 Task: Search for calendar events that end today.
Action: Mouse moved to (7, 72)
Screenshot: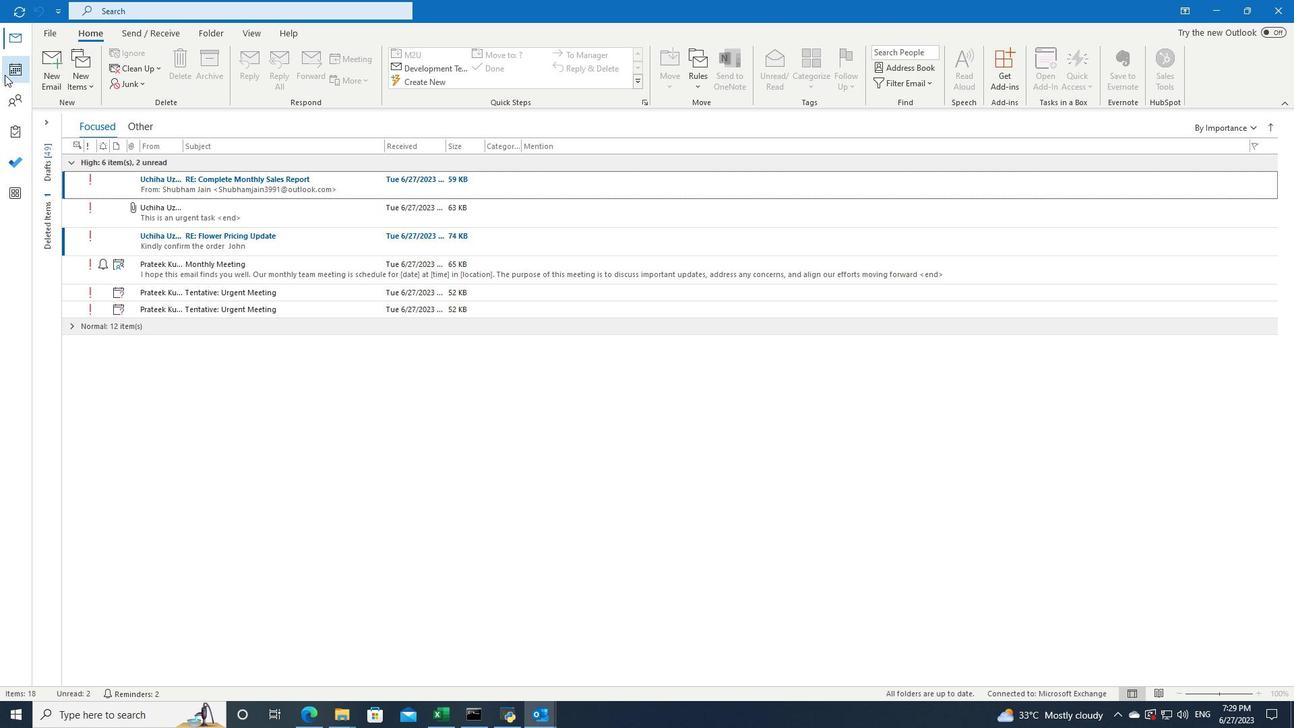 
Action: Mouse pressed left at (7, 72)
Screenshot: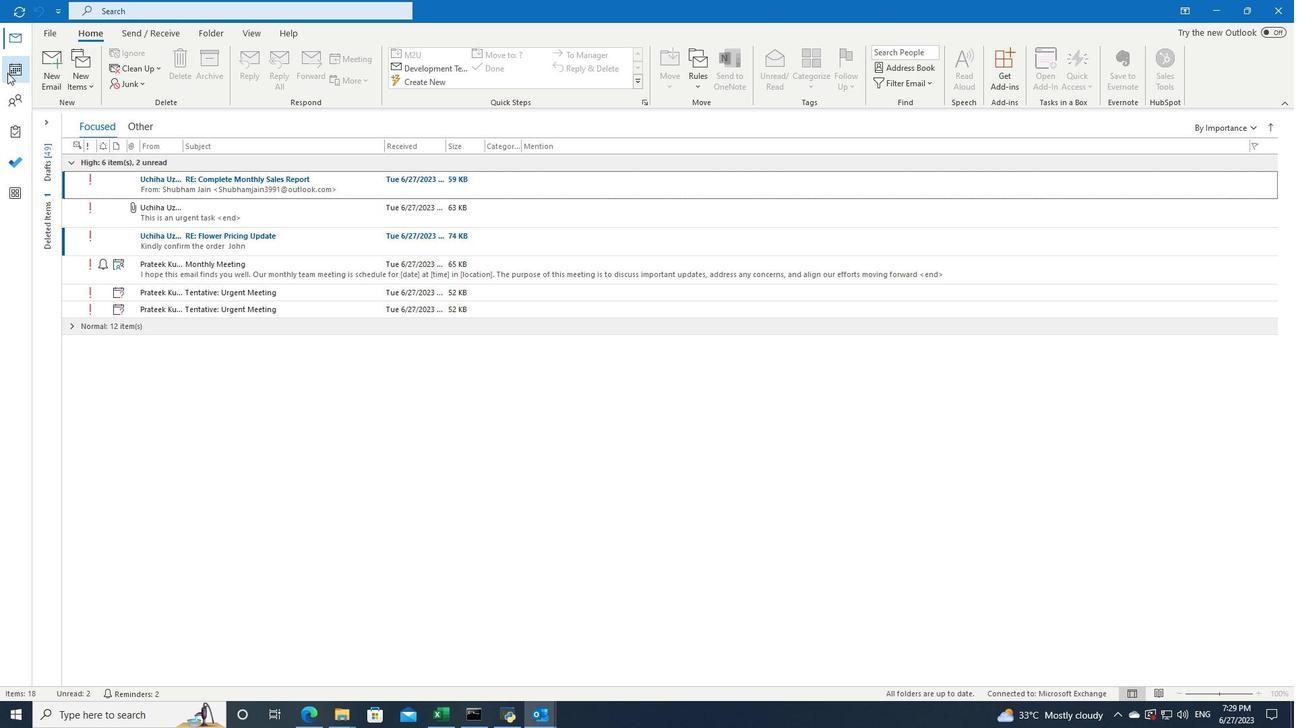 
Action: Mouse moved to (318, 8)
Screenshot: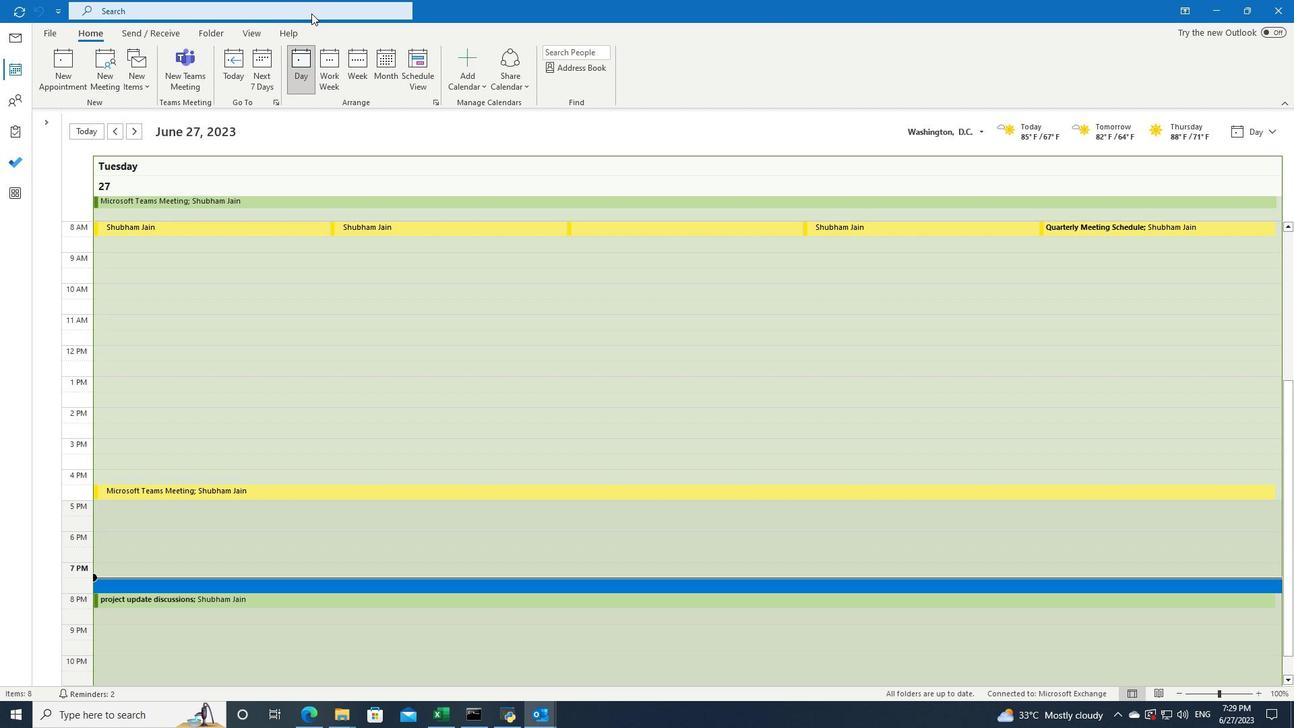 
Action: Mouse pressed left at (318, 8)
Screenshot: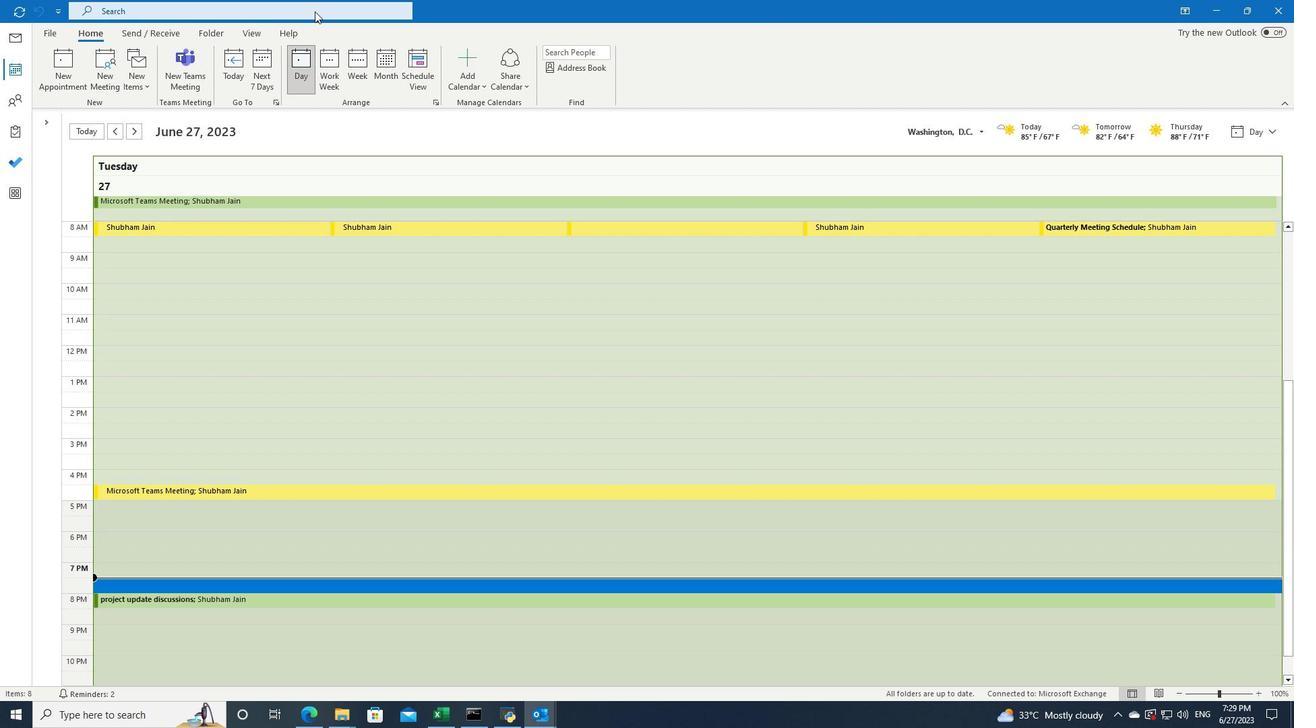 
Action: Mouse moved to (458, 10)
Screenshot: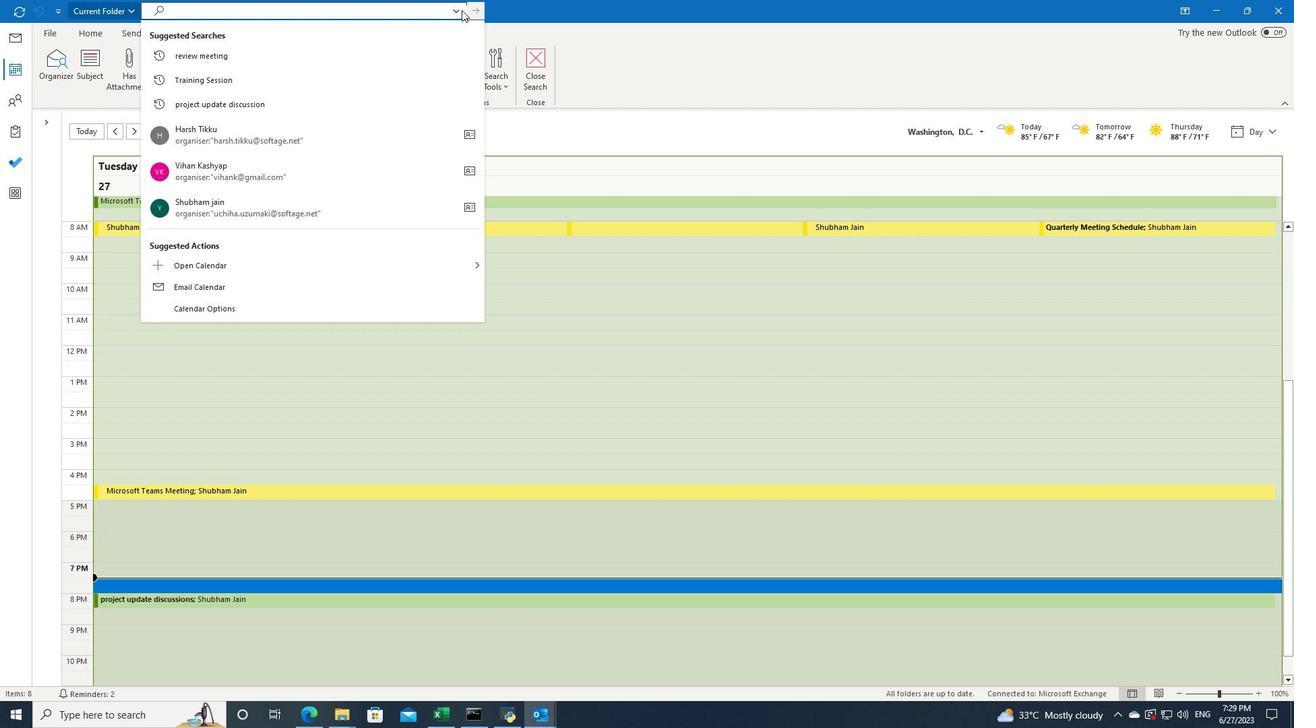 
Action: Mouse pressed left at (458, 10)
Screenshot: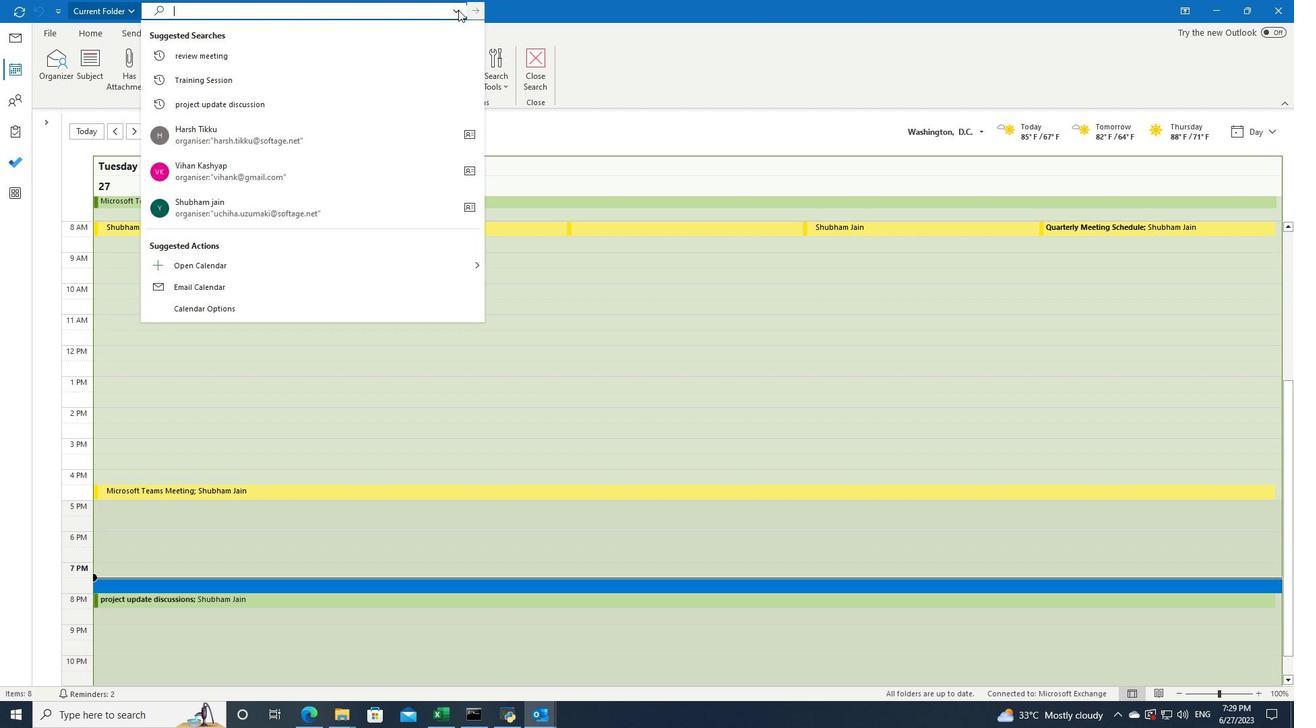 
Action: Mouse moved to (467, 111)
Screenshot: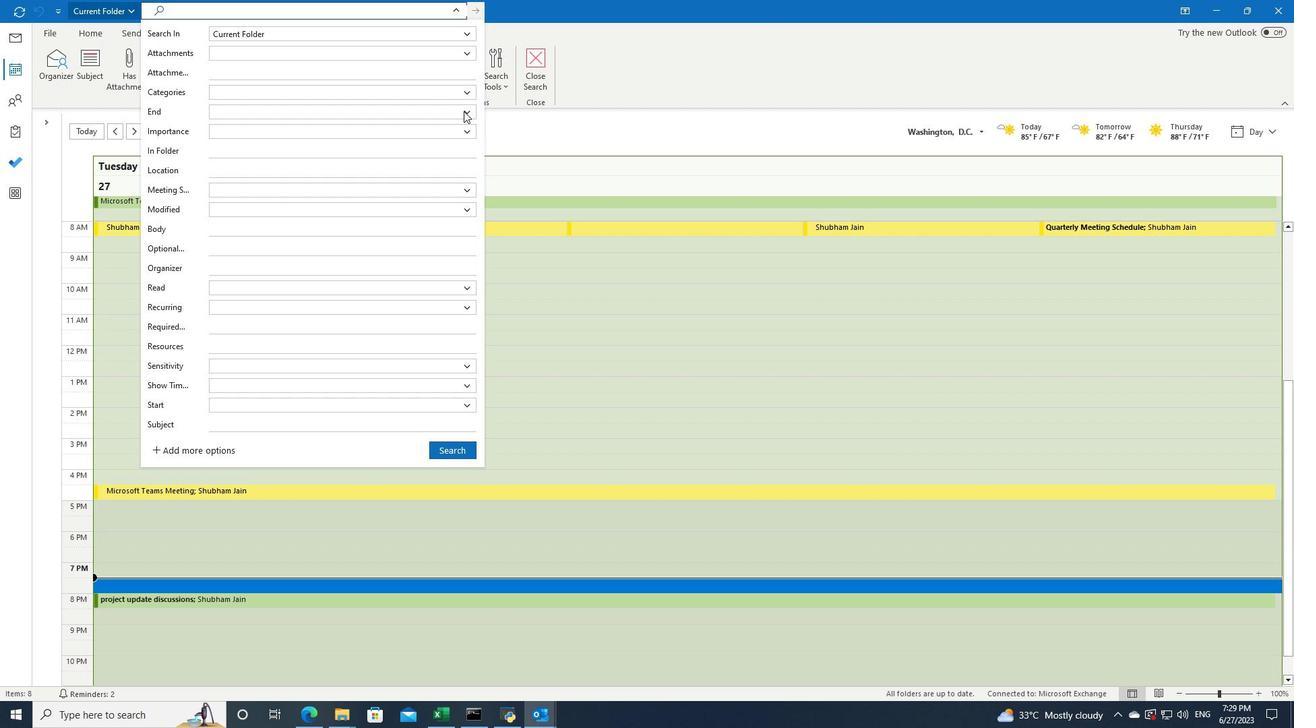 
Action: Mouse pressed left at (467, 111)
Screenshot: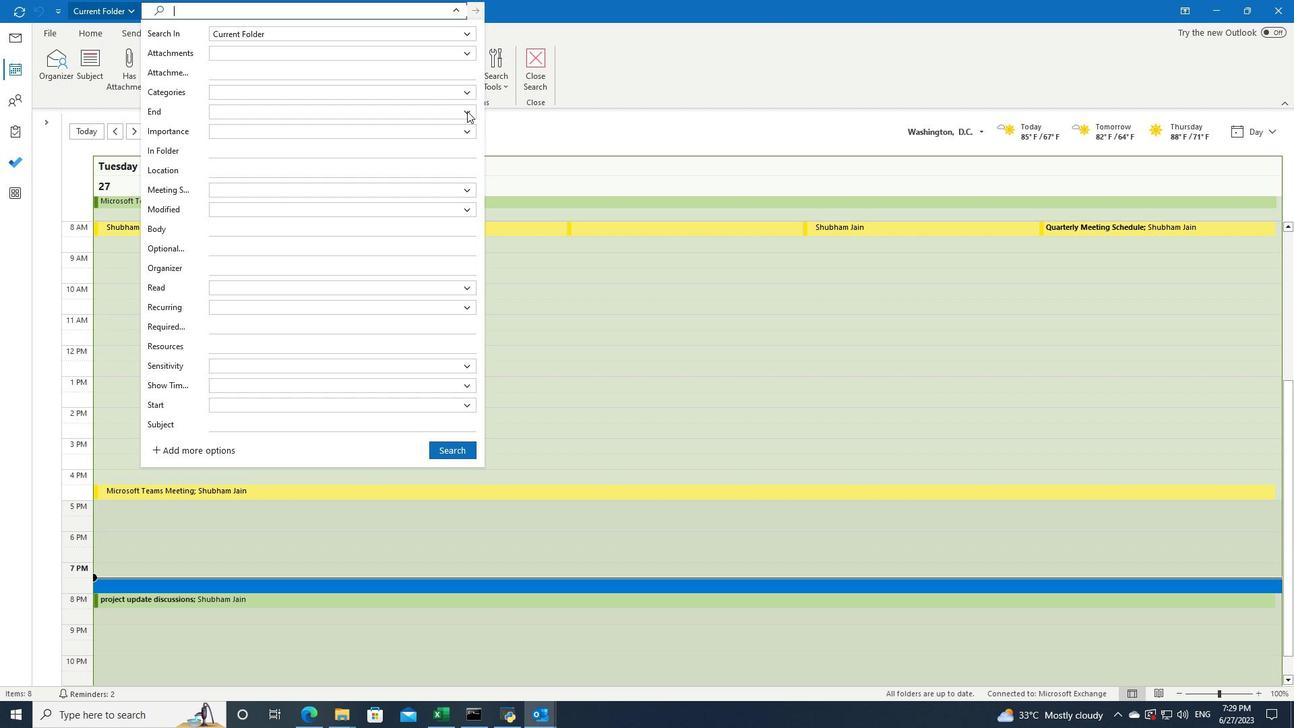 
Action: Mouse moved to (337, 137)
Screenshot: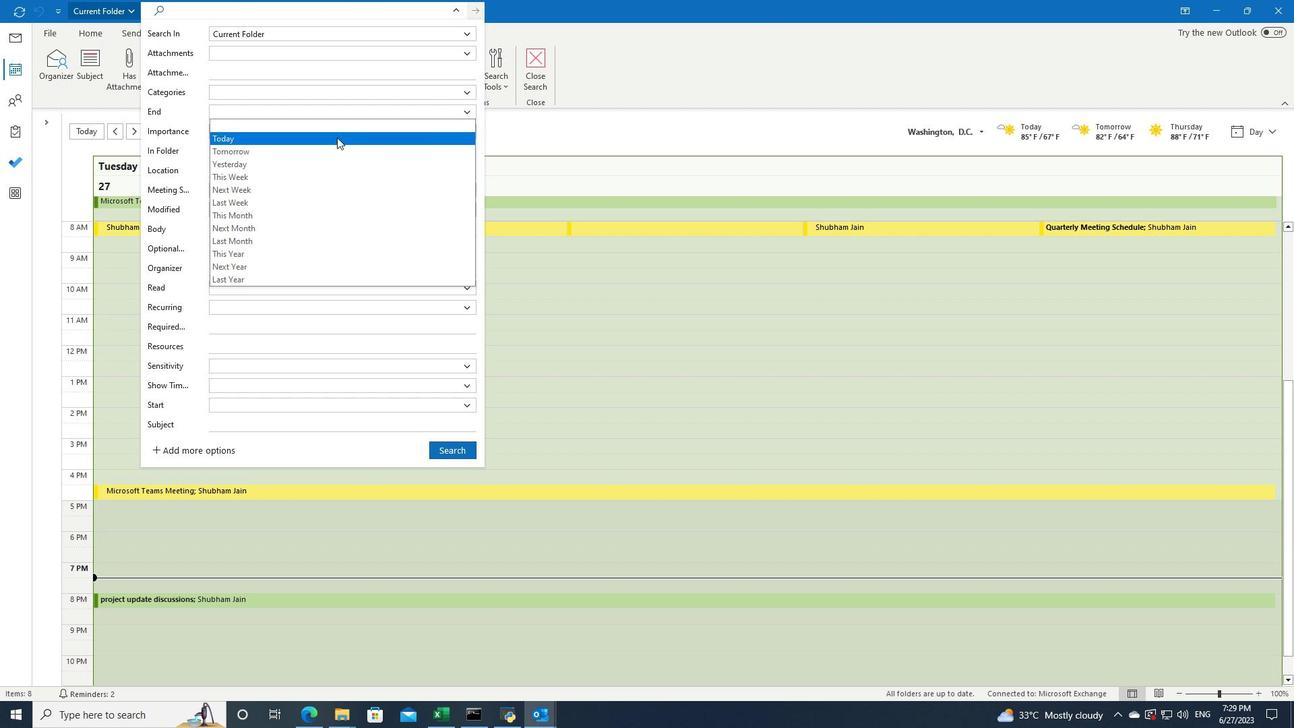 
Action: Mouse pressed left at (337, 137)
Screenshot: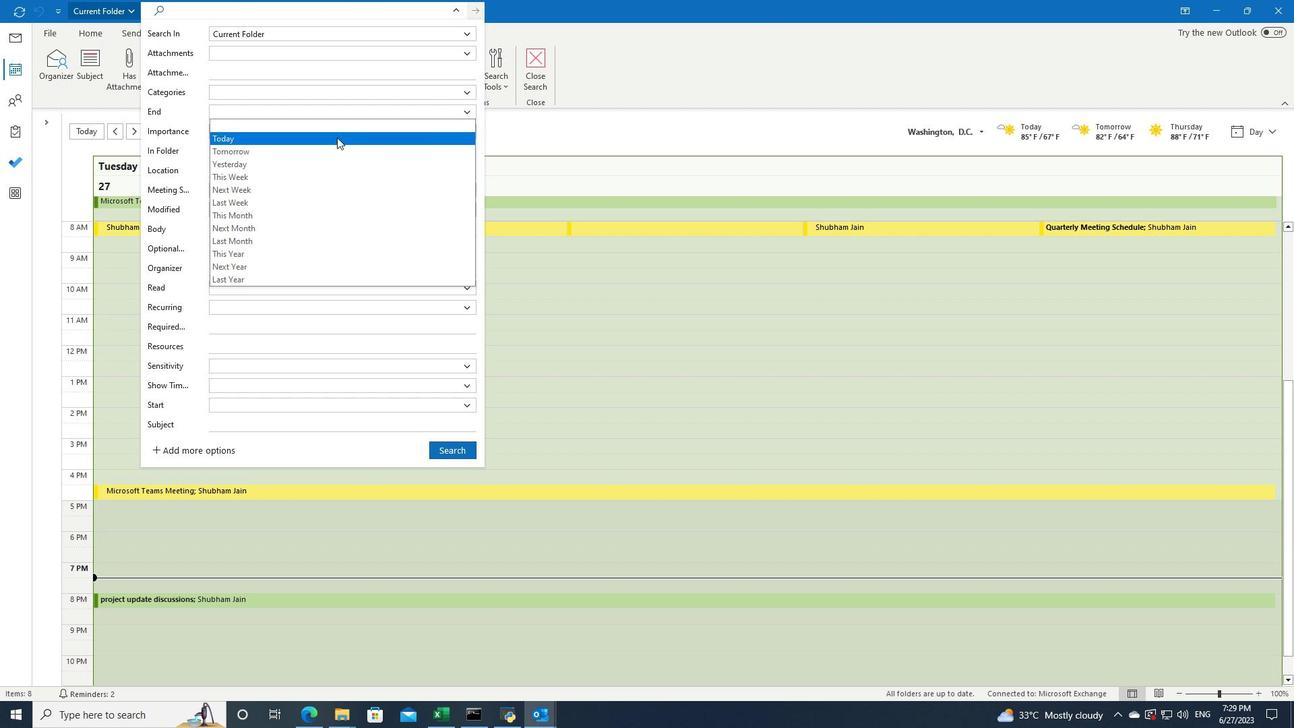 
Action: Mouse moved to (460, 449)
Screenshot: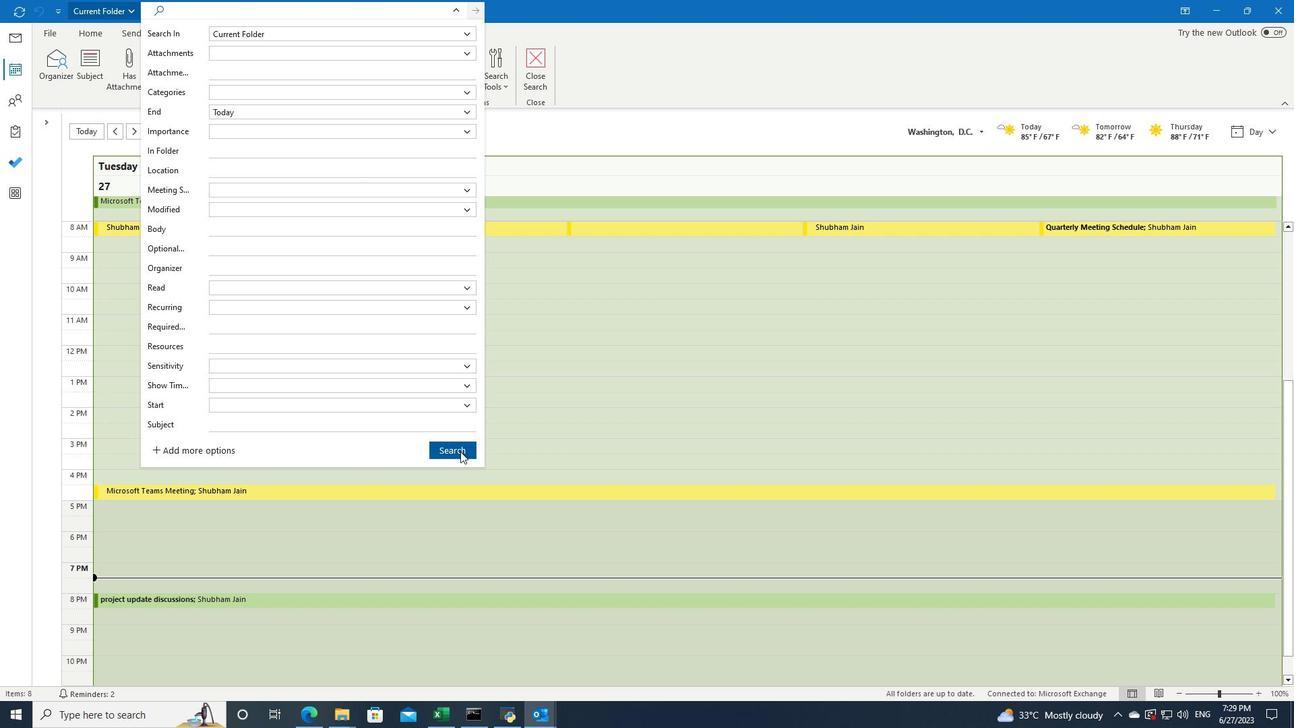 
Action: Mouse pressed left at (460, 449)
Screenshot: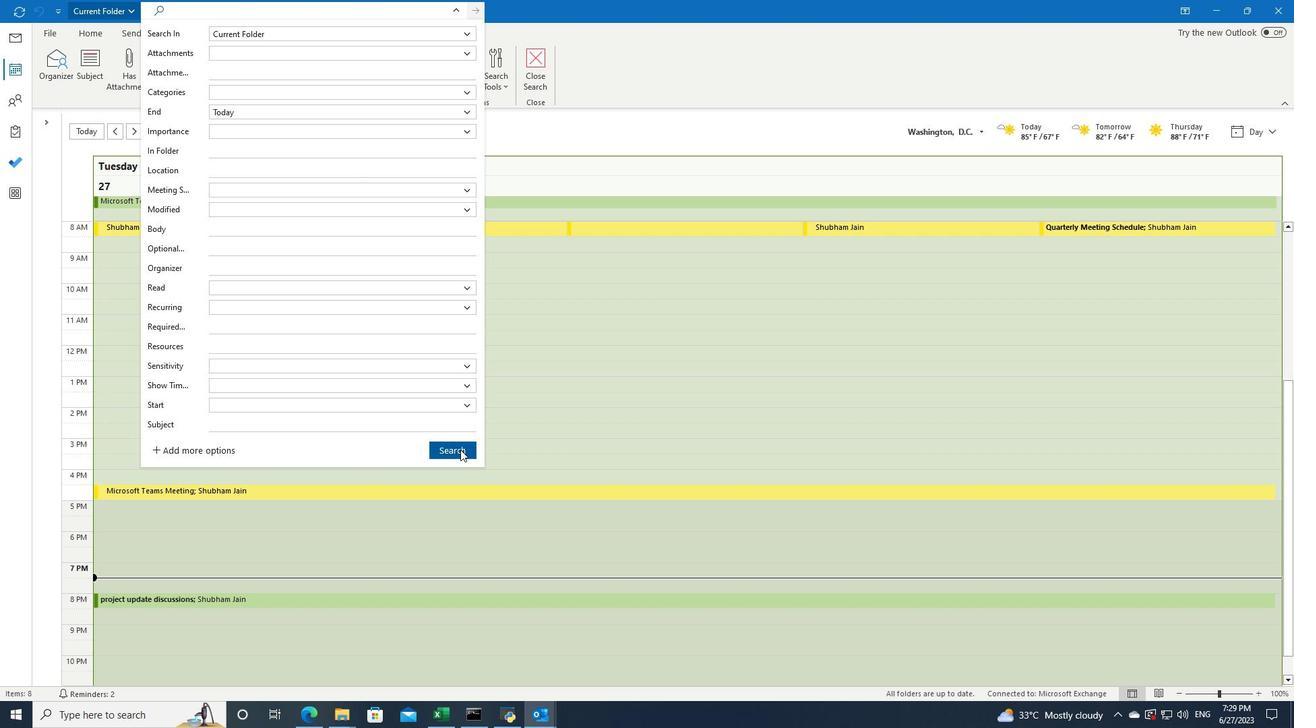 
